 Task: Enable the option "Device properties" for DirectShow input.
Action: Mouse moved to (111, 12)
Screenshot: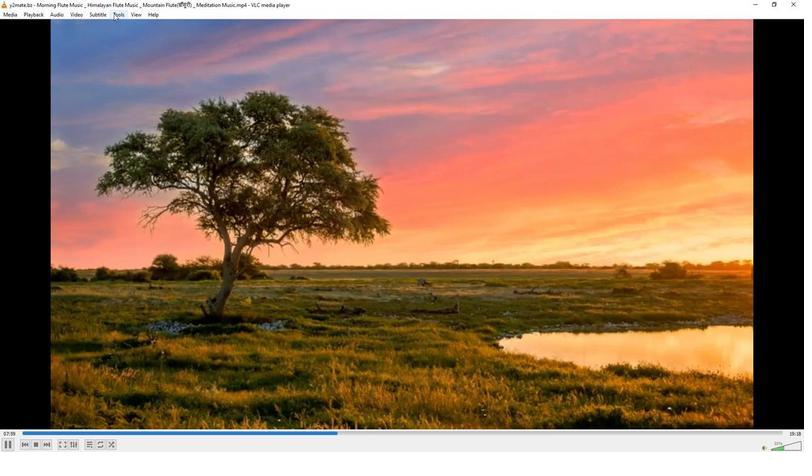 
Action: Mouse pressed left at (111, 12)
Screenshot: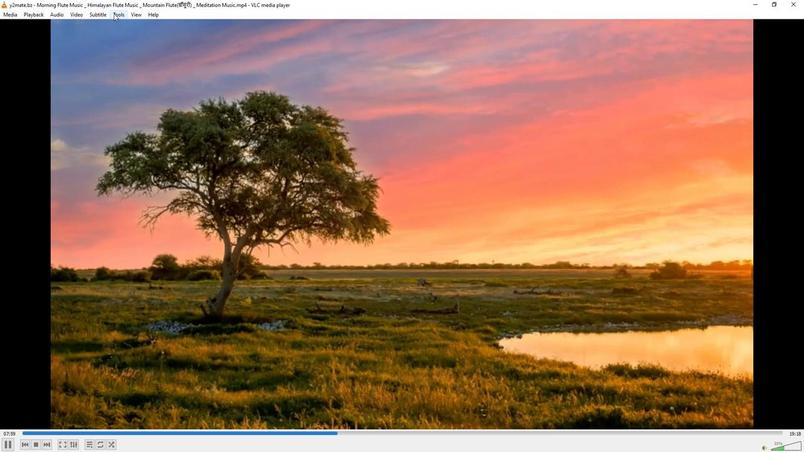 
Action: Mouse moved to (120, 111)
Screenshot: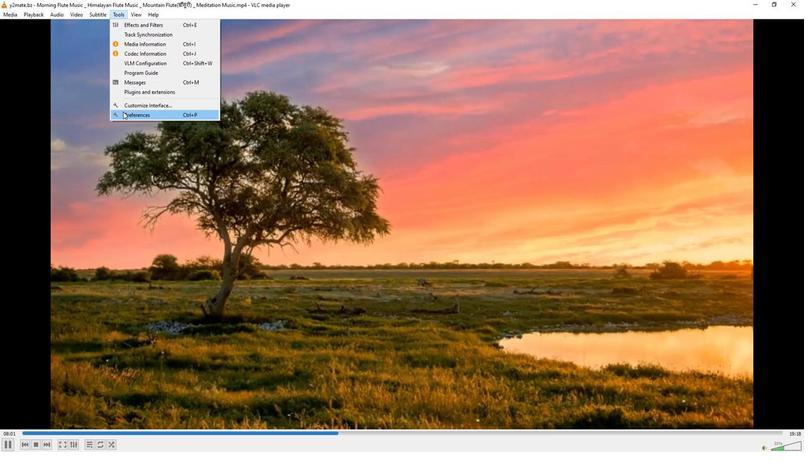 
Action: Mouse pressed left at (120, 111)
Screenshot: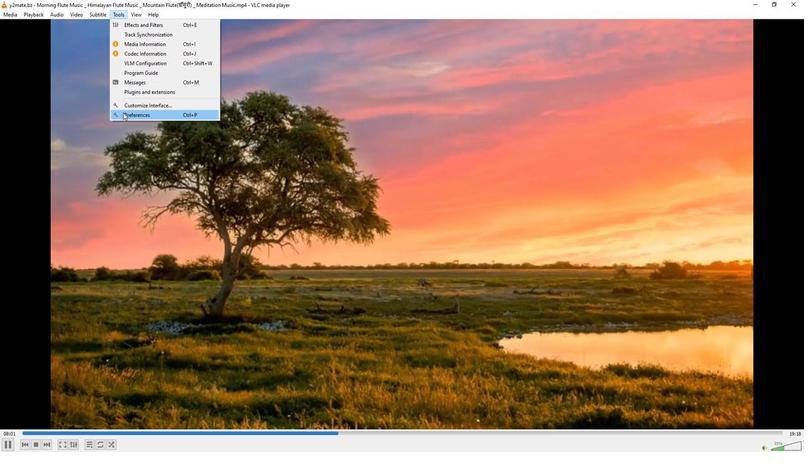 
Action: Mouse moved to (264, 369)
Screenshot: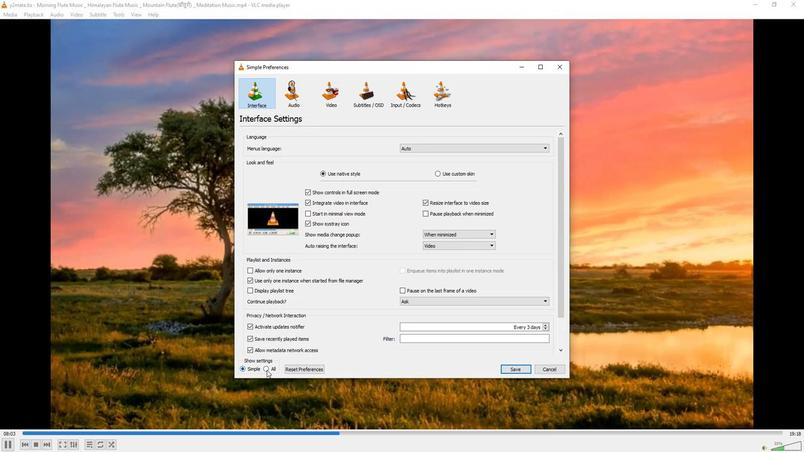 
Action: Mouse pressed left at (264, 369)
Screenshot: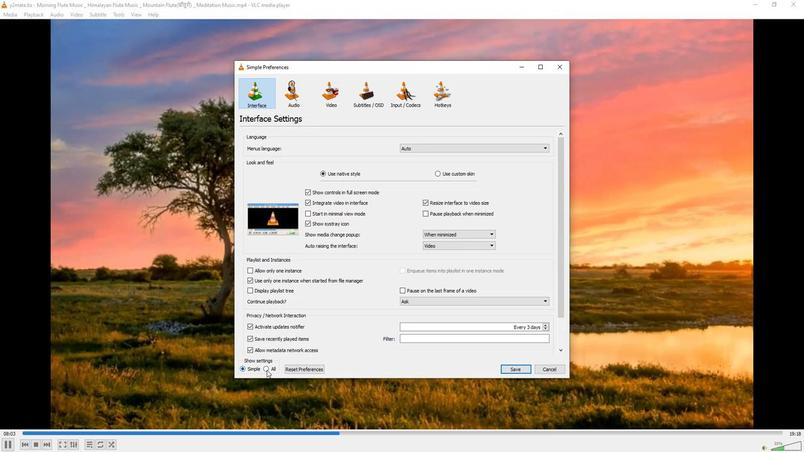 
Action: Mouse moved to (251, 228)
Screenshot: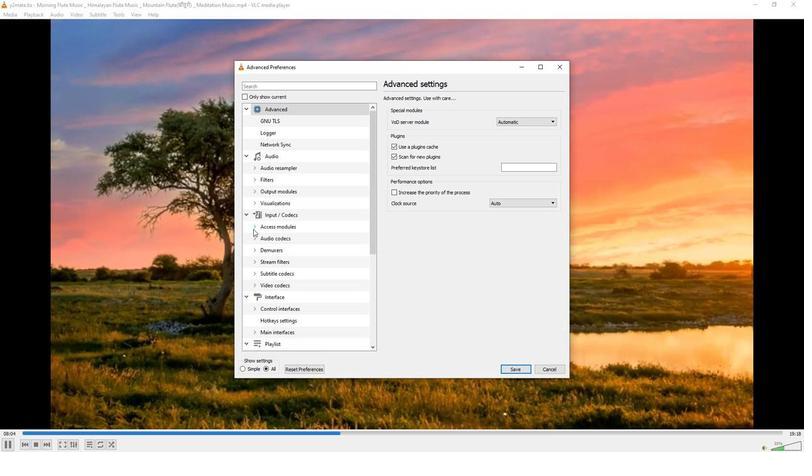 
Action: Mouse pressed left at (251, 228)
Screenshot: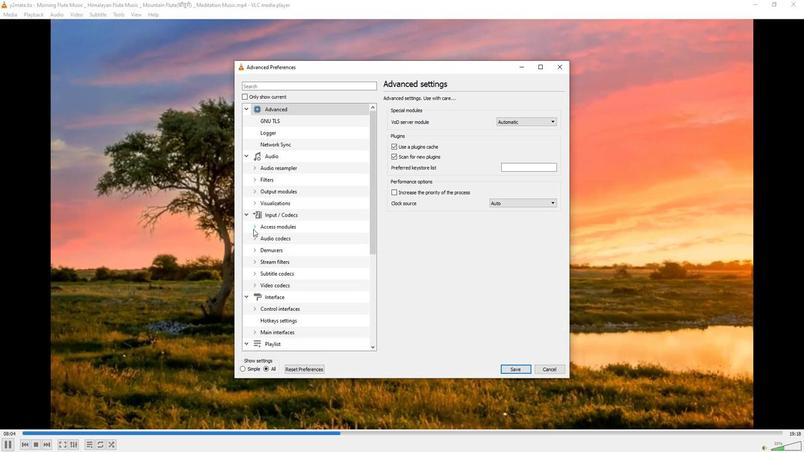 
Action: Mouse moved to (272, 284)
Screenshot: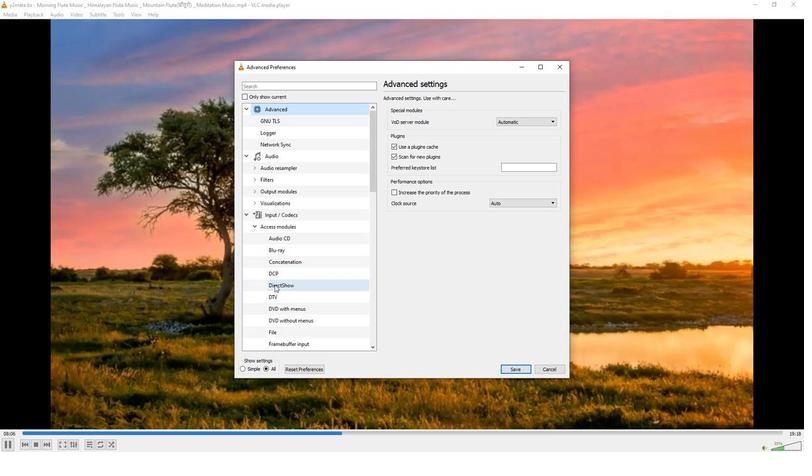 
Action: Mouse pressed left at (272, 284)
Screenshot: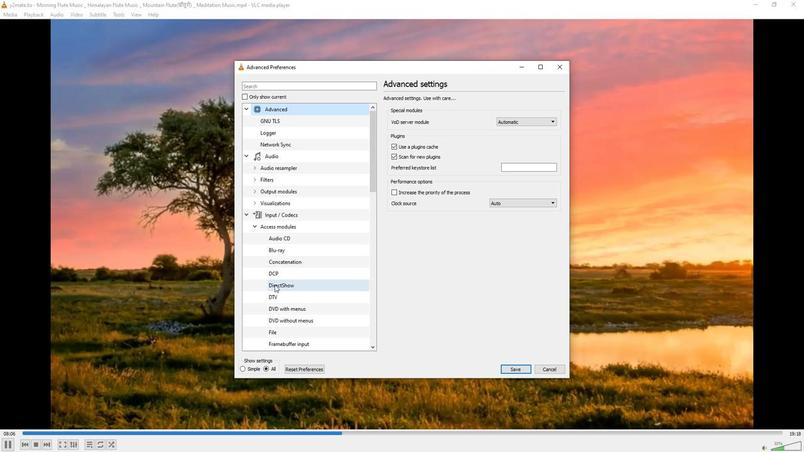 
Action: Mouse moved to (389, 179)
Screenshot: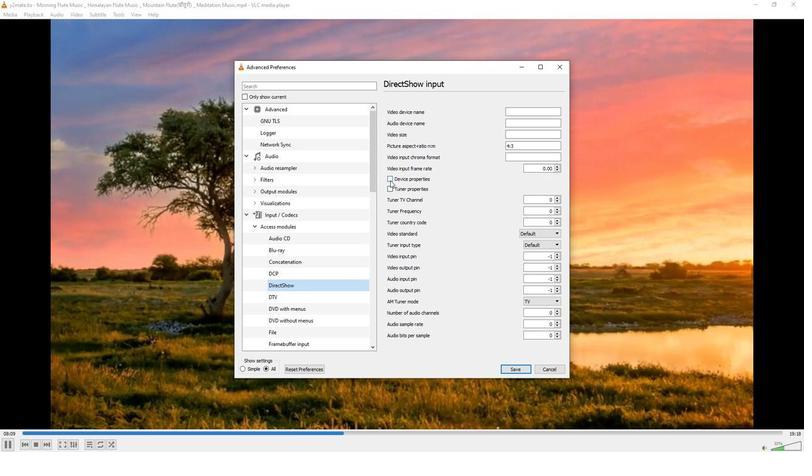 
Action: Mouse pressed left at (389, 179)
Screenshot: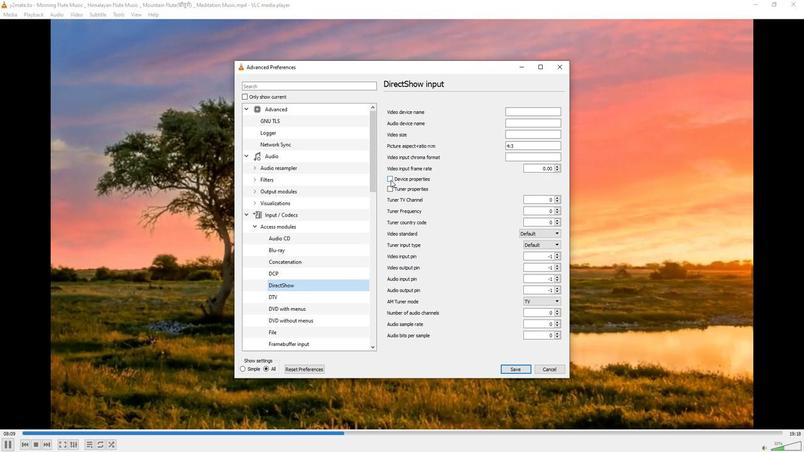 
Action: Mouse moved to (424, 177)
Screenshot: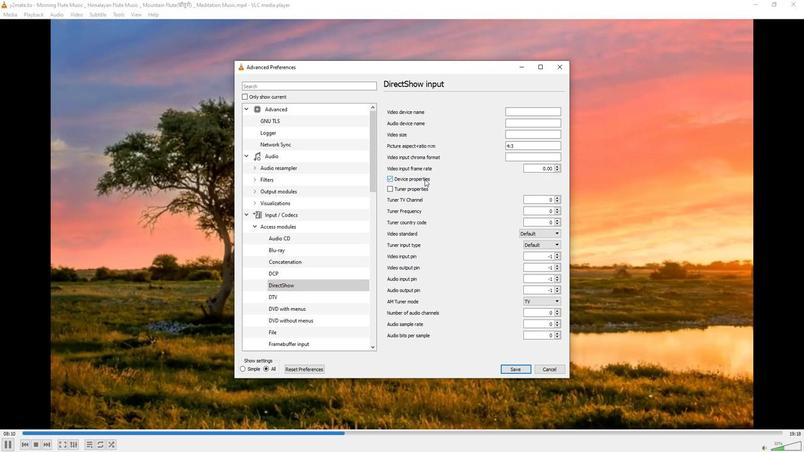 
